 Task: Sort the products in the category "Muffins" by best match.
Action: Mouse moved to (16, 81)
Screenshot: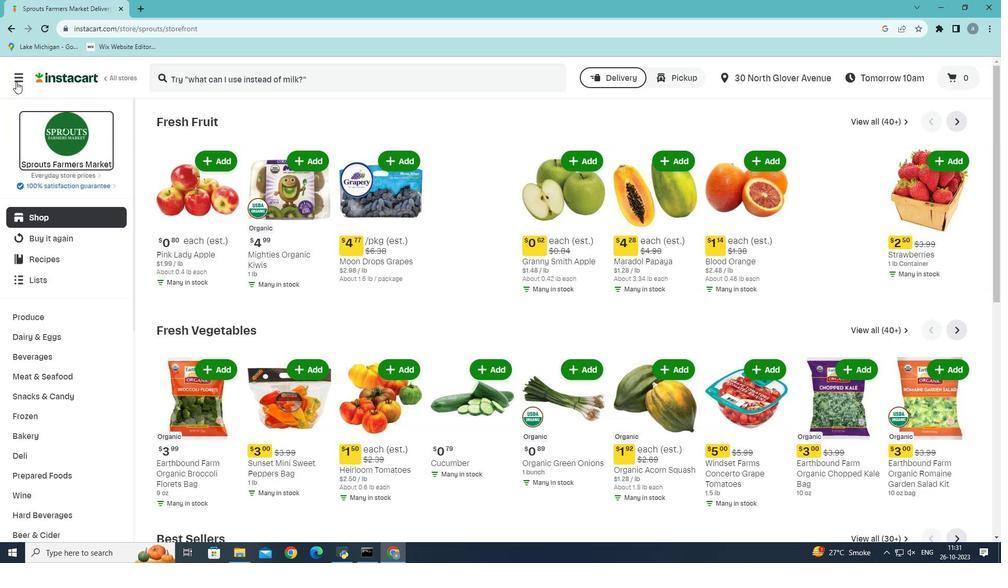 
Action: Mouse pressed left at (16, 81)
Screenshot: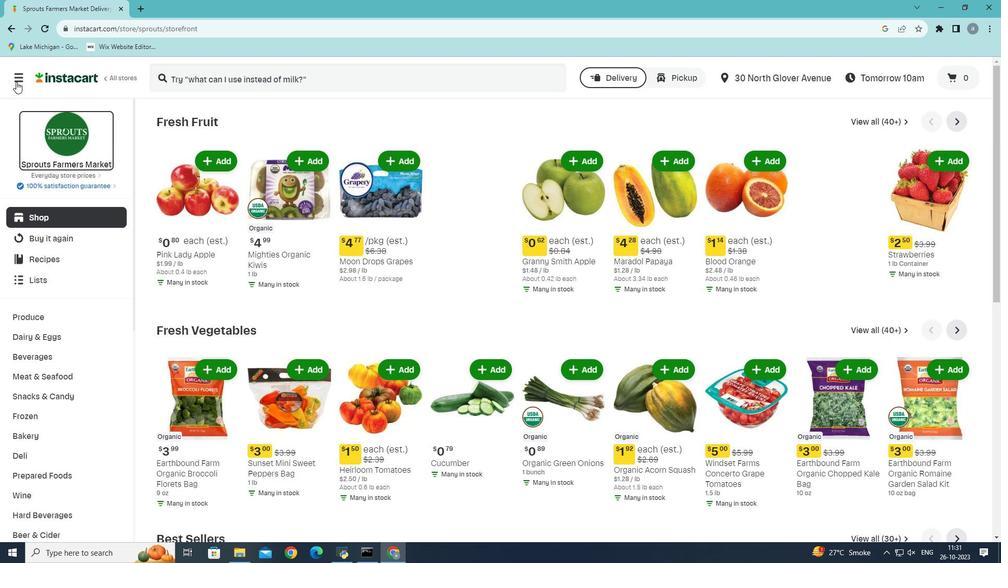 
Action: Mouse moved to (43, 306)
Screenshot: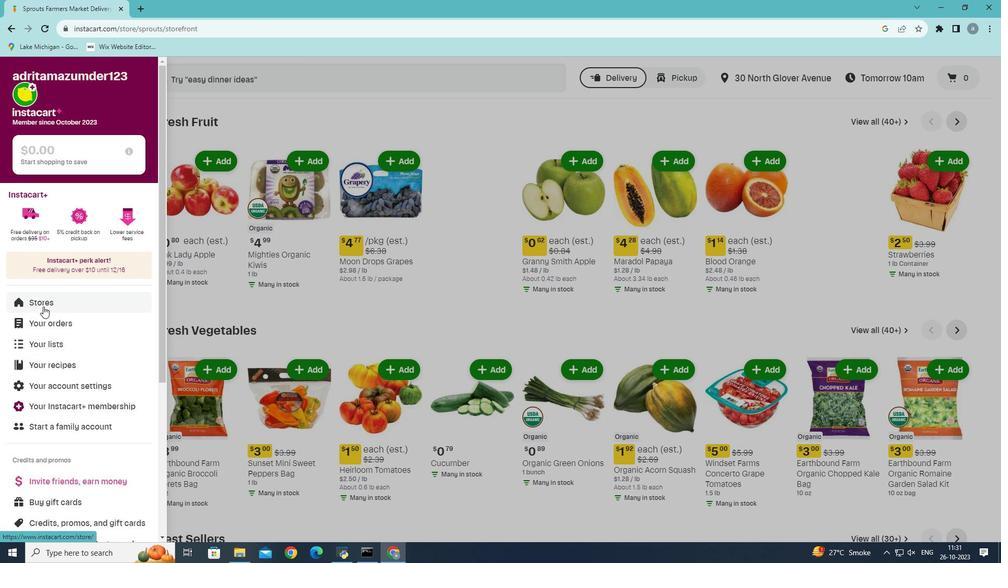 
Action: Mouse pressed left at (43, 306)
Screenshot: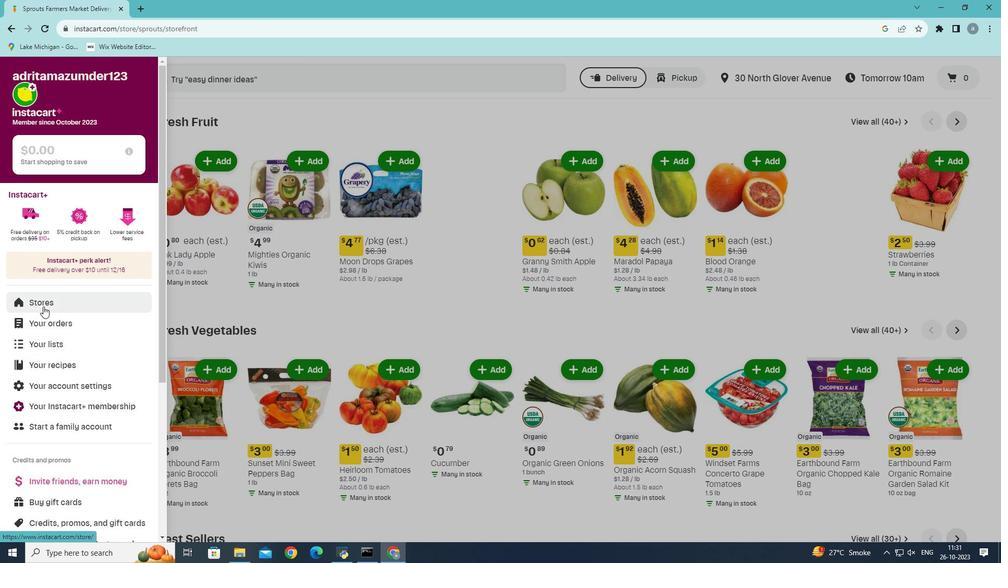 
Action: Mouse moved to (246, 122)
Screenshot: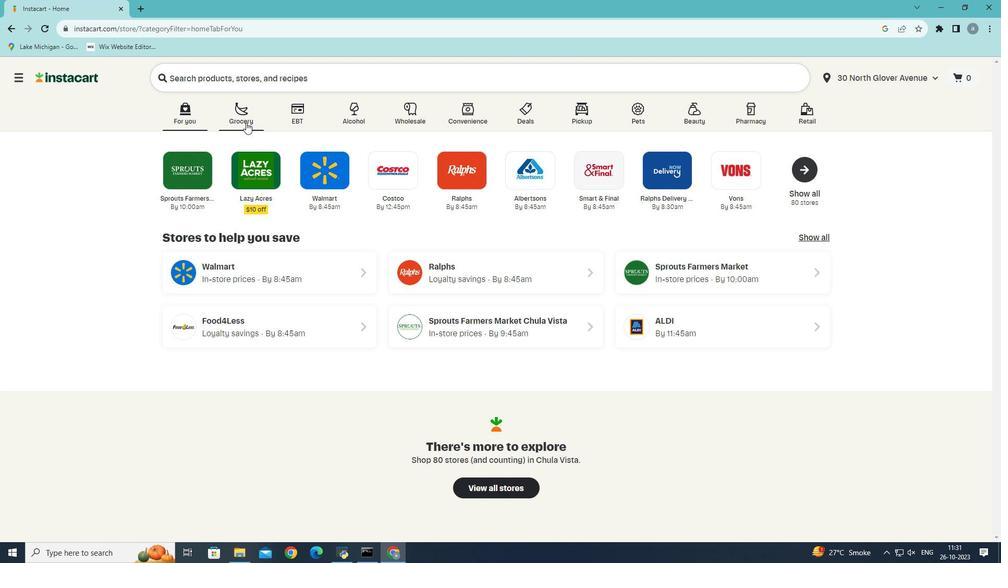 
Action: Mouse pressed left at (246, 122)
Screenshot: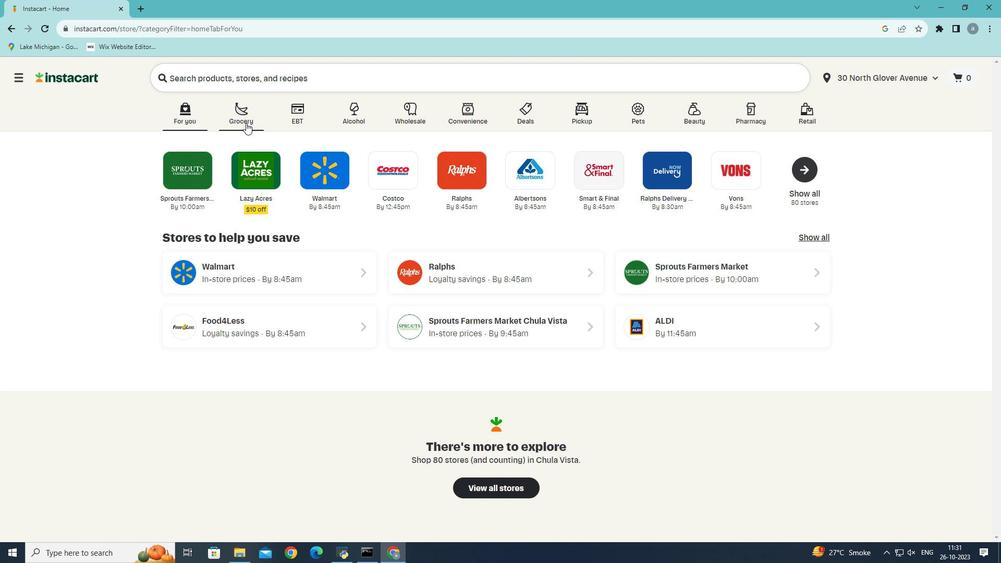 
Action: Mouse moved to (288, 332)
Screenshot: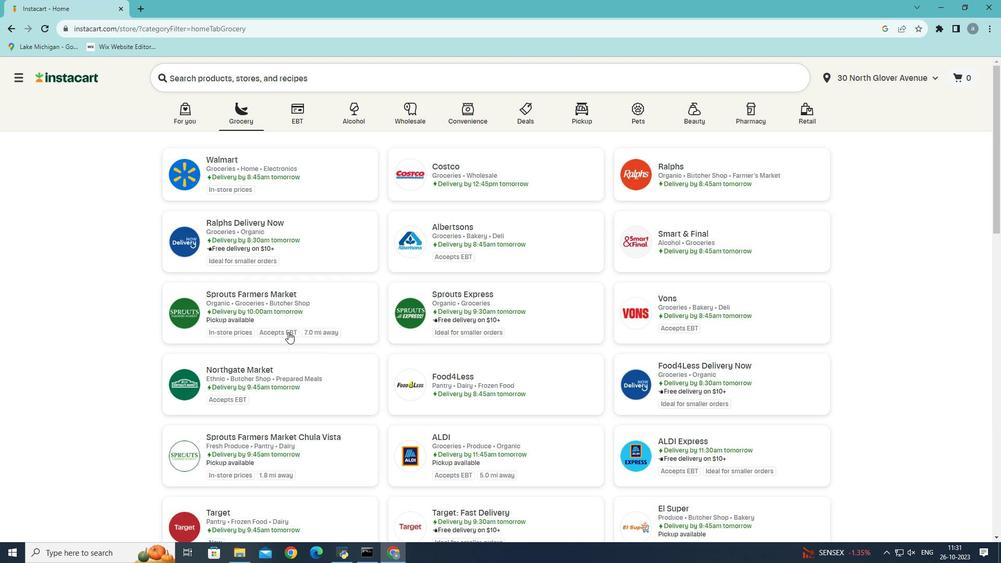 
Action: Mouse pressed left at (288, 332)
Screenshot: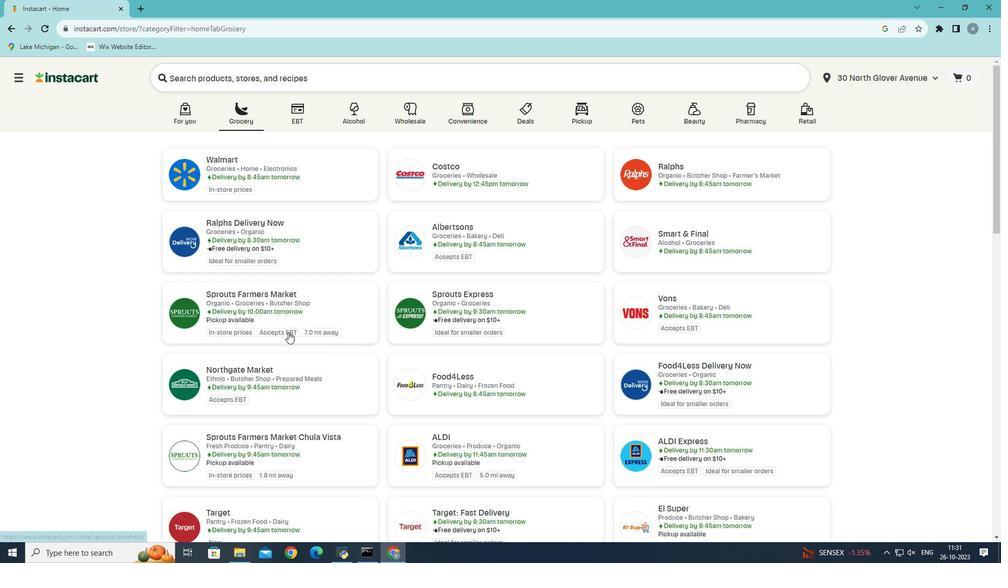 
Action: Mouse moved to (22, 437)
Screenshot: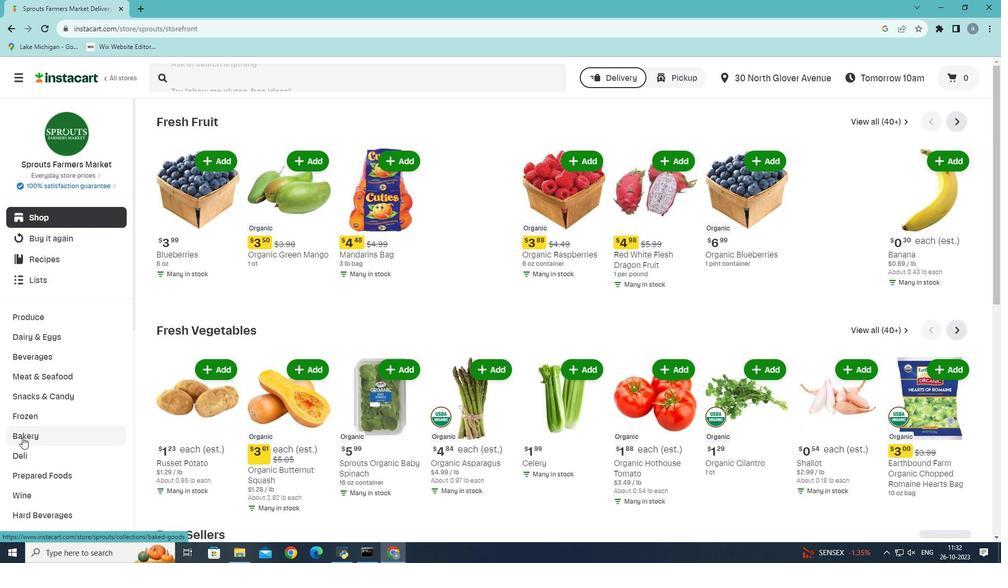 
Action: Mouse pressed left at (22, 437)
Screenshot: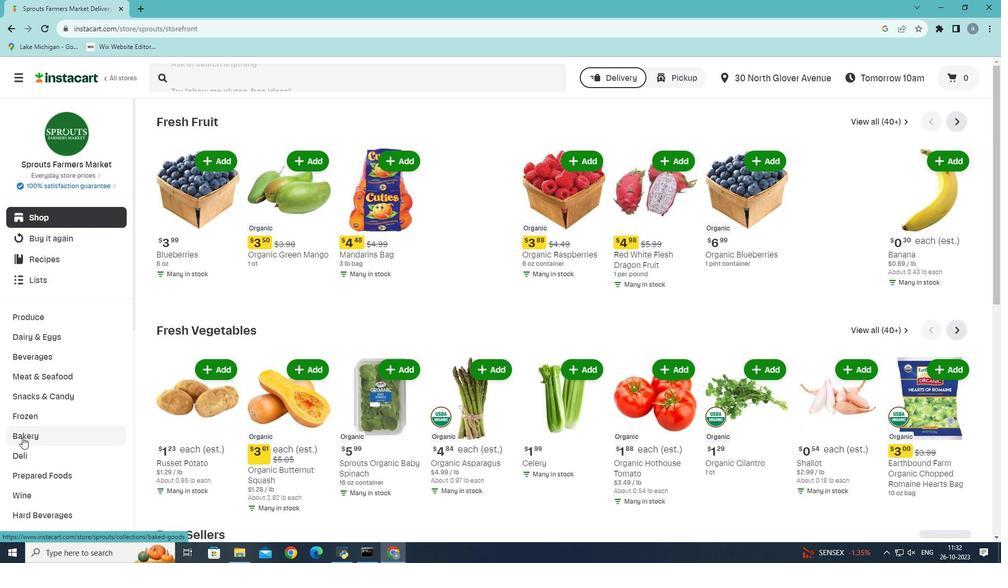 
Action: Mouse moved to (625, 149)
Screenshot: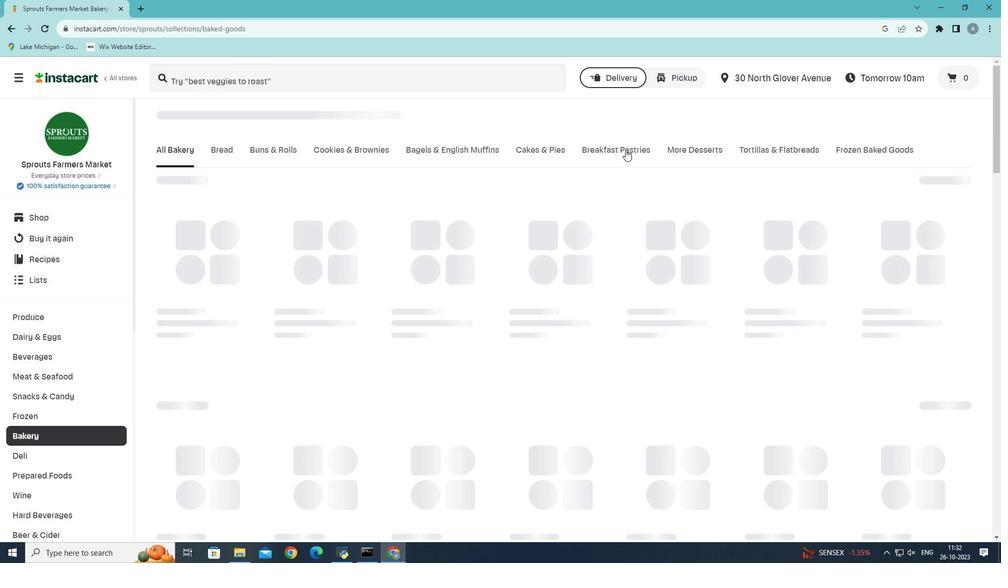 
Action: Mouse pressed left at (625, 149)
Screenshot: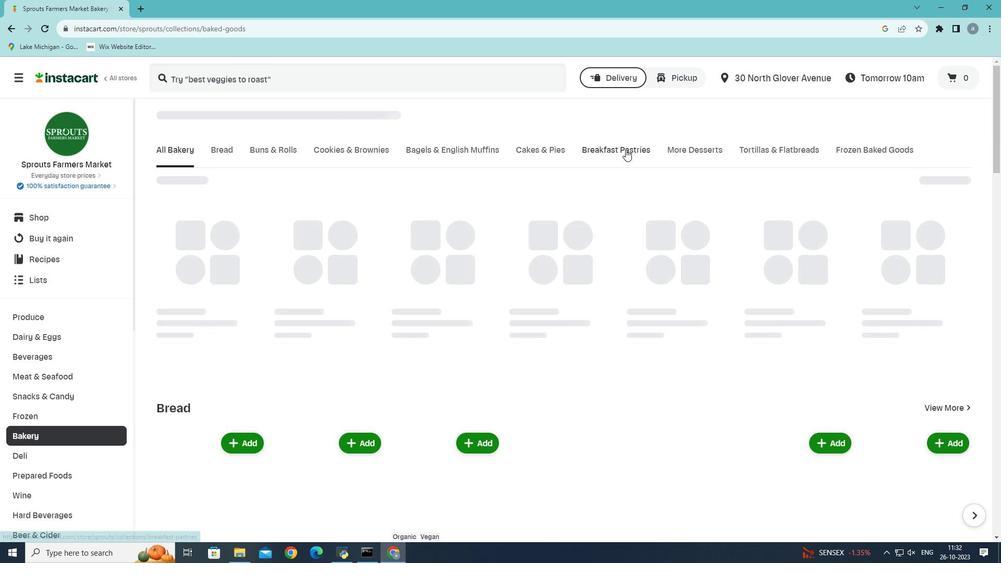 
Action: Mouse moved to (224, 192)
Screenshot: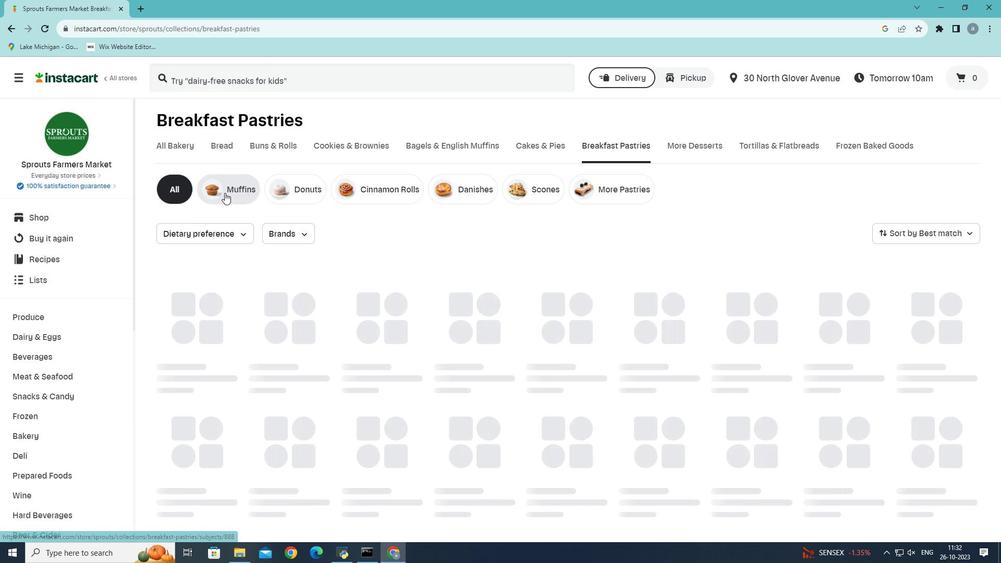 
Action: Mouse pressed left at (224, 192)
Screenshot: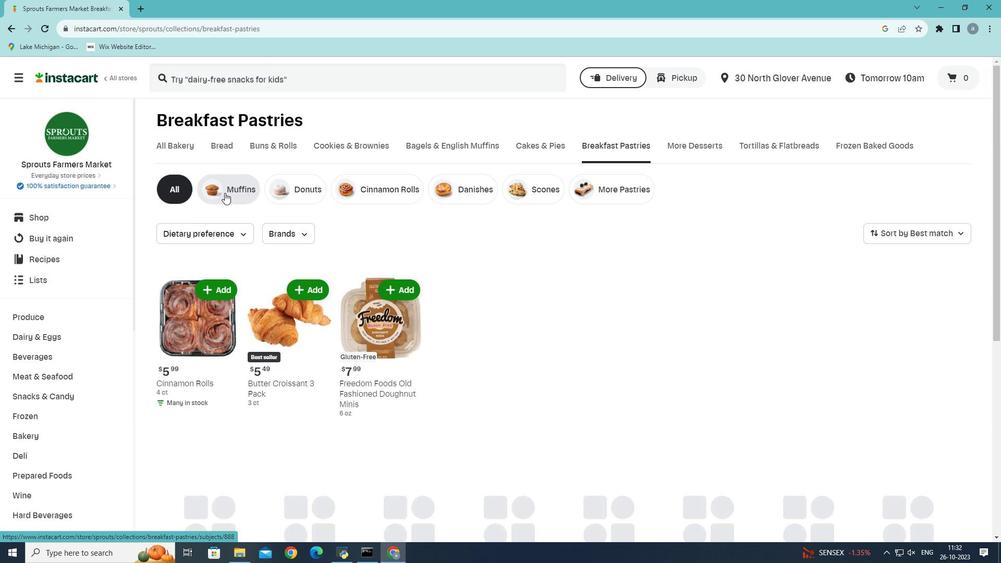 
Action: Mouse moved to (955, 232)
Screenshot: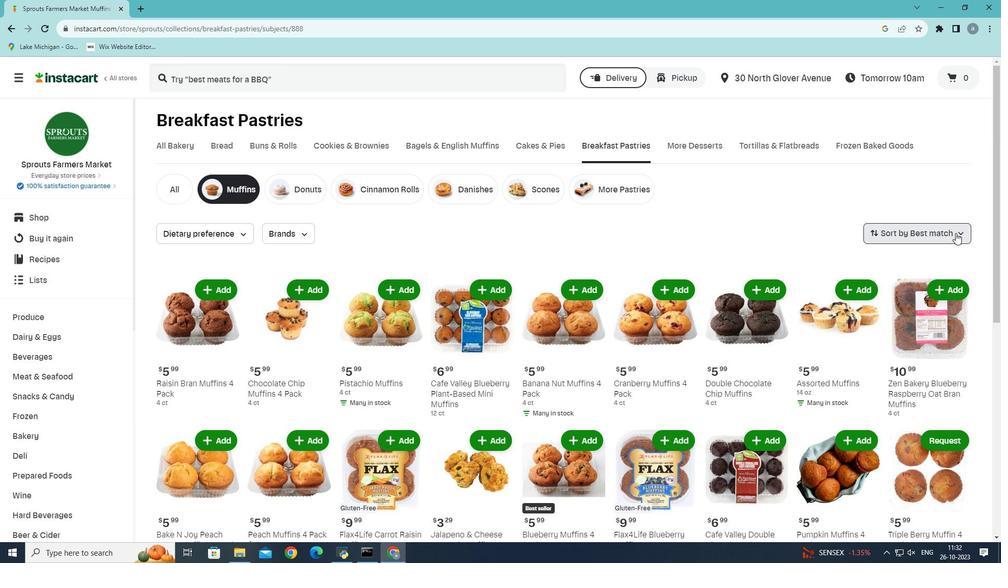 
Action: Mouse pressed left at (955, 232)
Screenshot: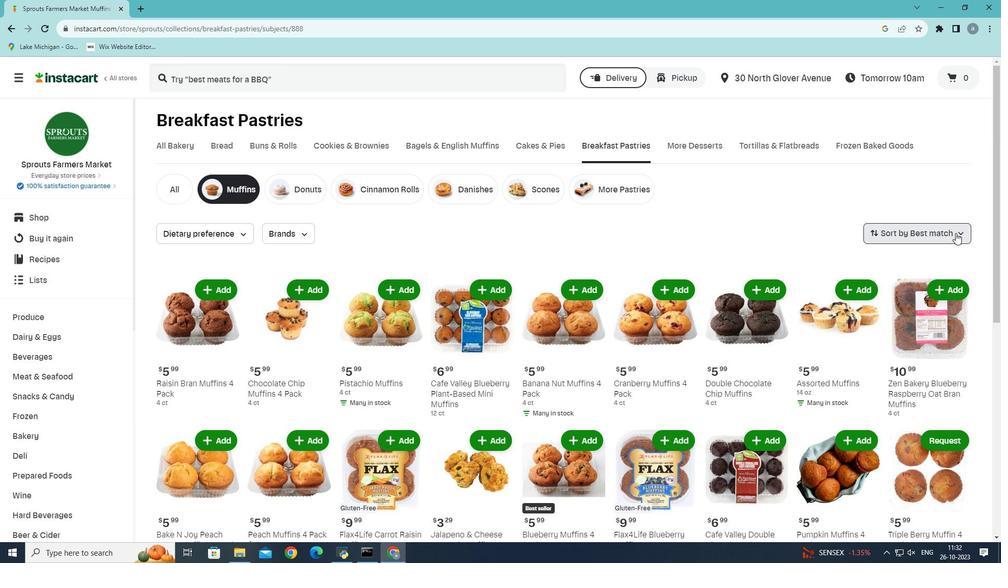 
Action: Mouse moved to (924, 259)
Screenshot: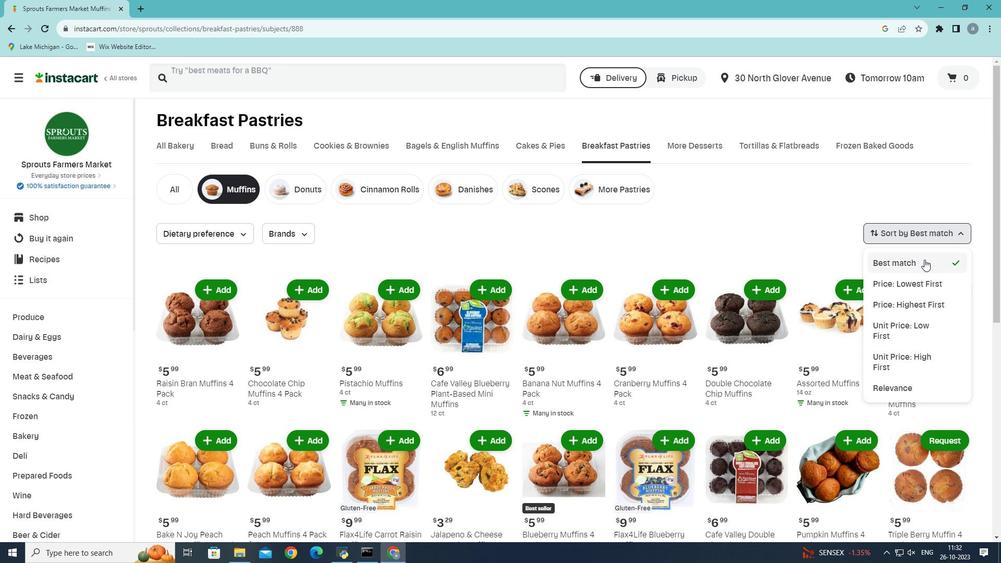 
Action: Mouse pressed left at (924, 259)
Screenshot: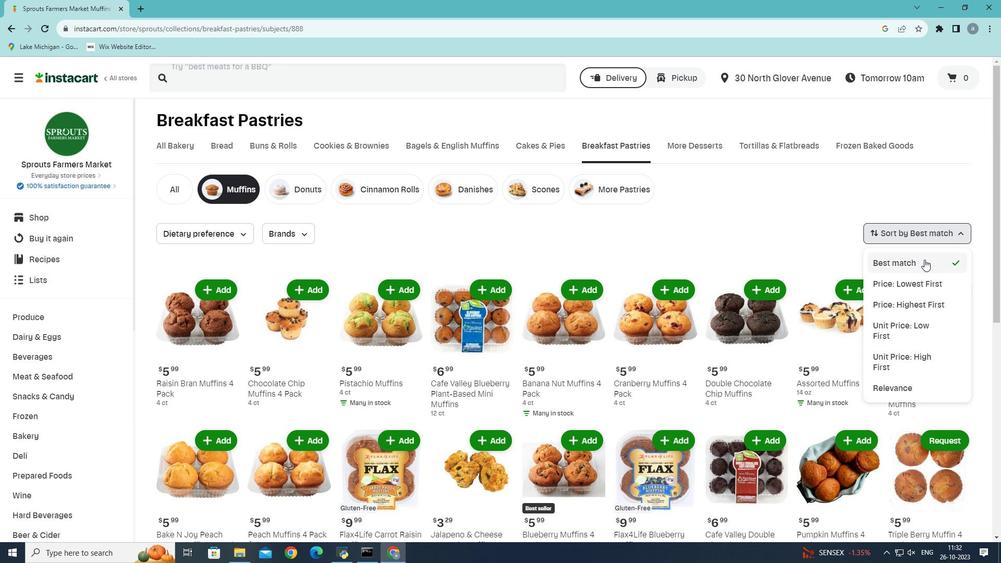 
Action: Mouse moved to (589, 254)
Screenshot: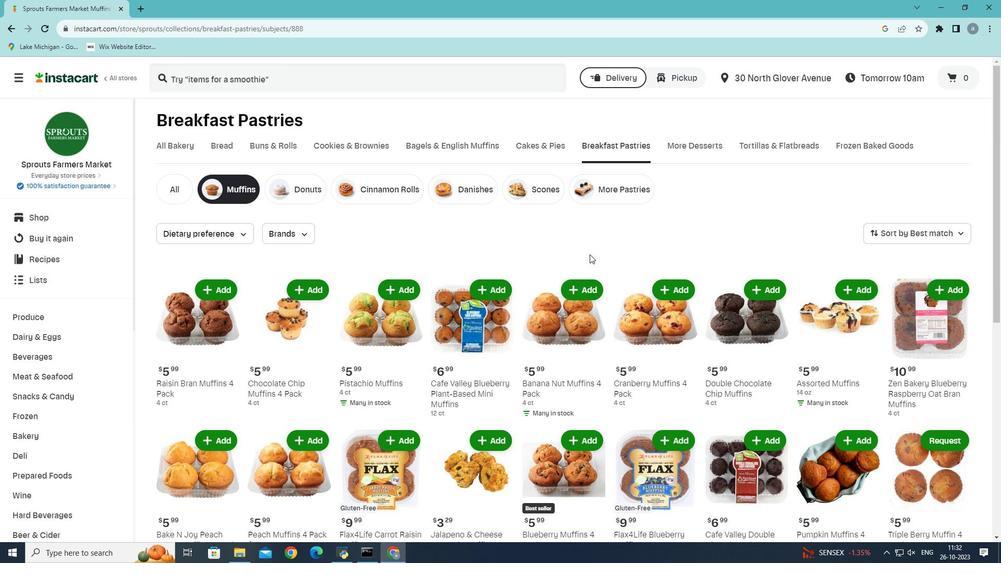 
